 Task: Create a section Dash & Dine and in the section, add a milestone Data Visualization Implementation in the project AgileRadius
Action: Mouse moved to (78, 288)
Screenshot: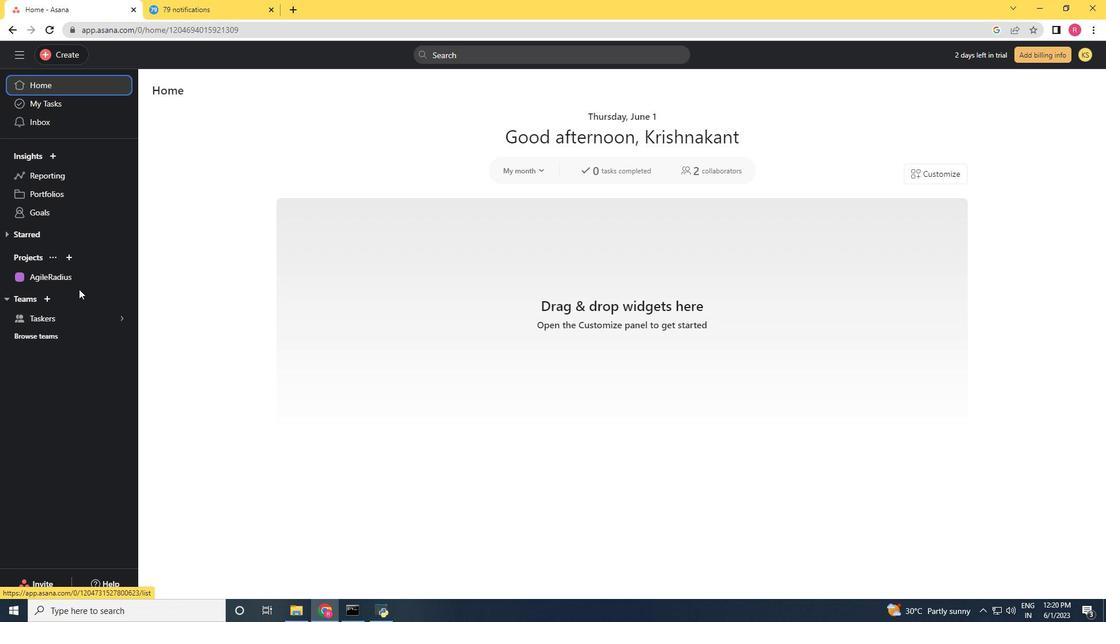 
Action: Mouse pressed left at (78, 288)
Screenshot: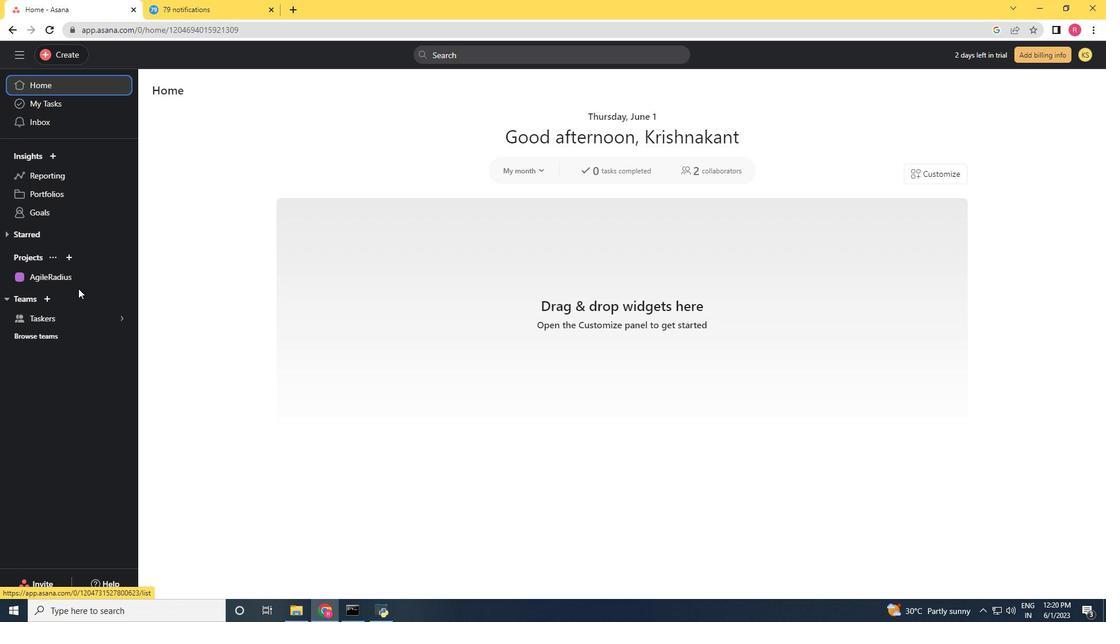 
Action: Mouse moved to (64, 264)
Screenshot: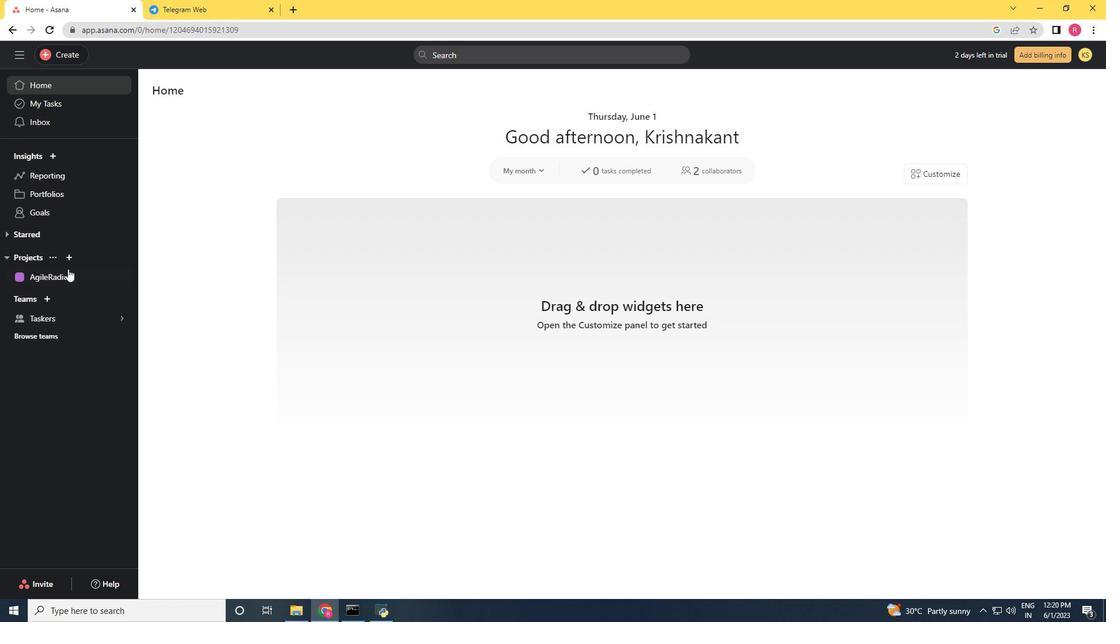 
Action: Mouse pressed left at (64, 264)
Screenshot: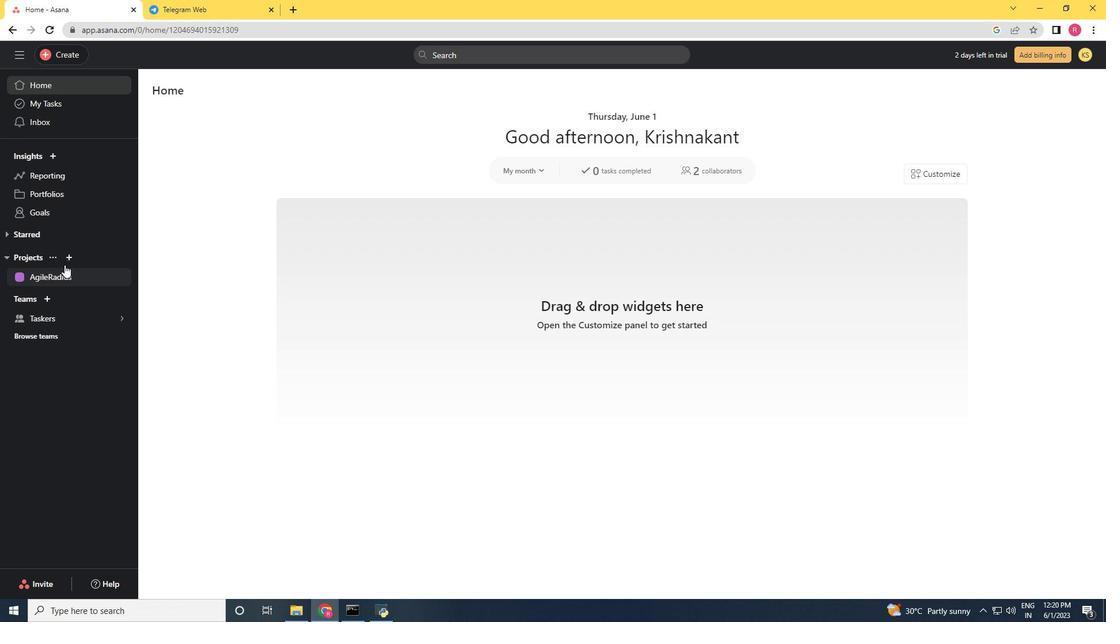 
Action: Mouse moved to (62, 274)
Screenshot: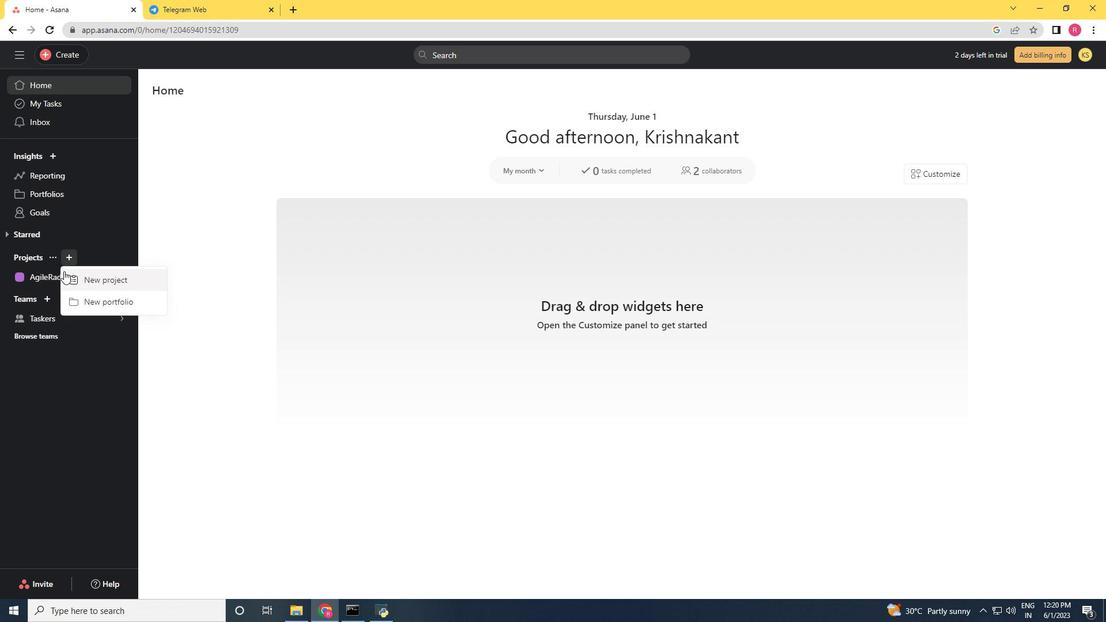 
Action: Mouse pressed left at (62, 274)
Screenshot: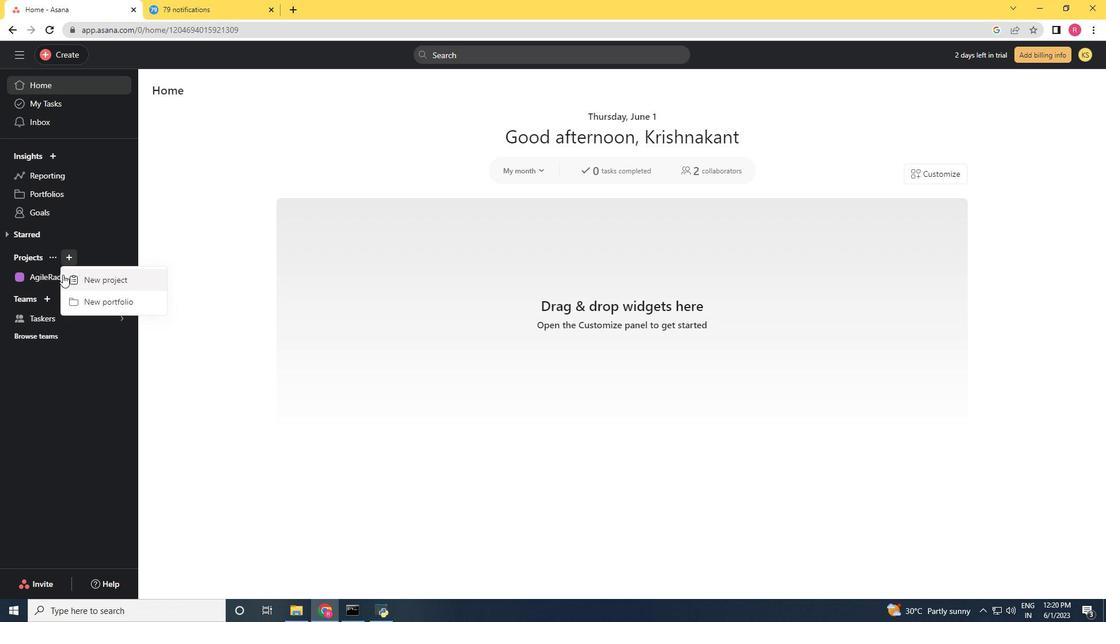 
Action: Mouse moved to (19, 56)
Screenshot: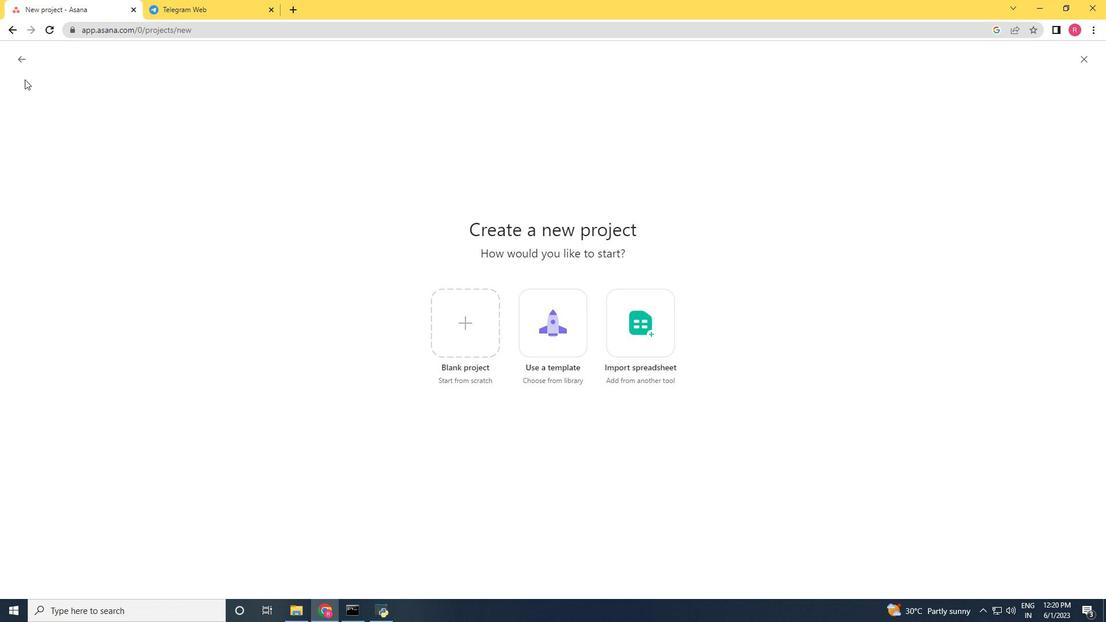 
Action: Mouse pressed left at (19, 56)
Screenshot: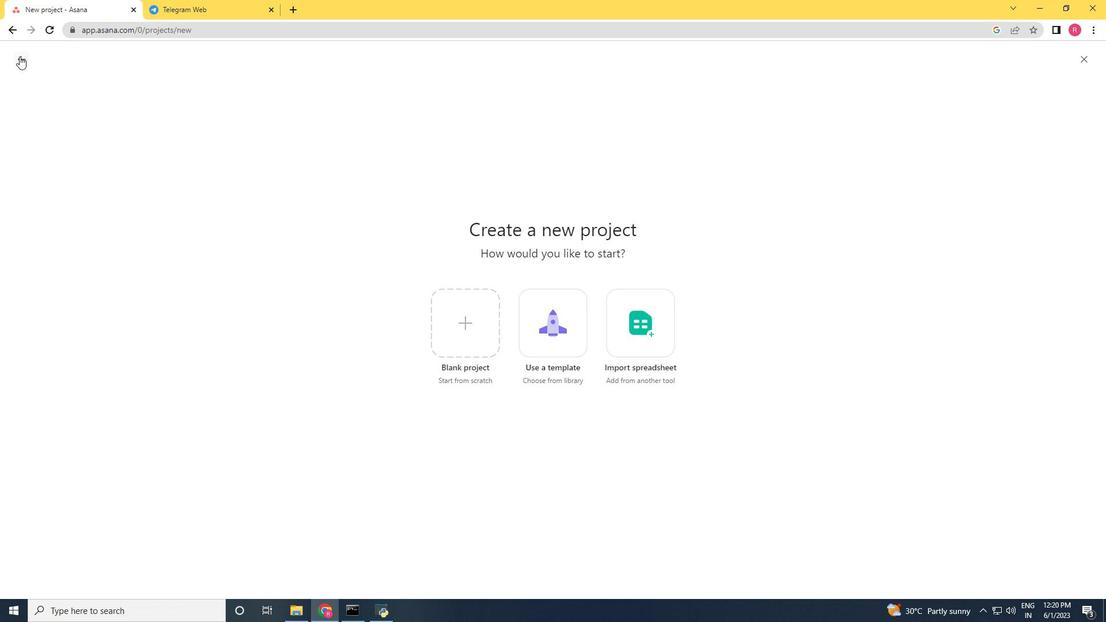 
Action: Mouse moved to (44, 269)
Screenshot: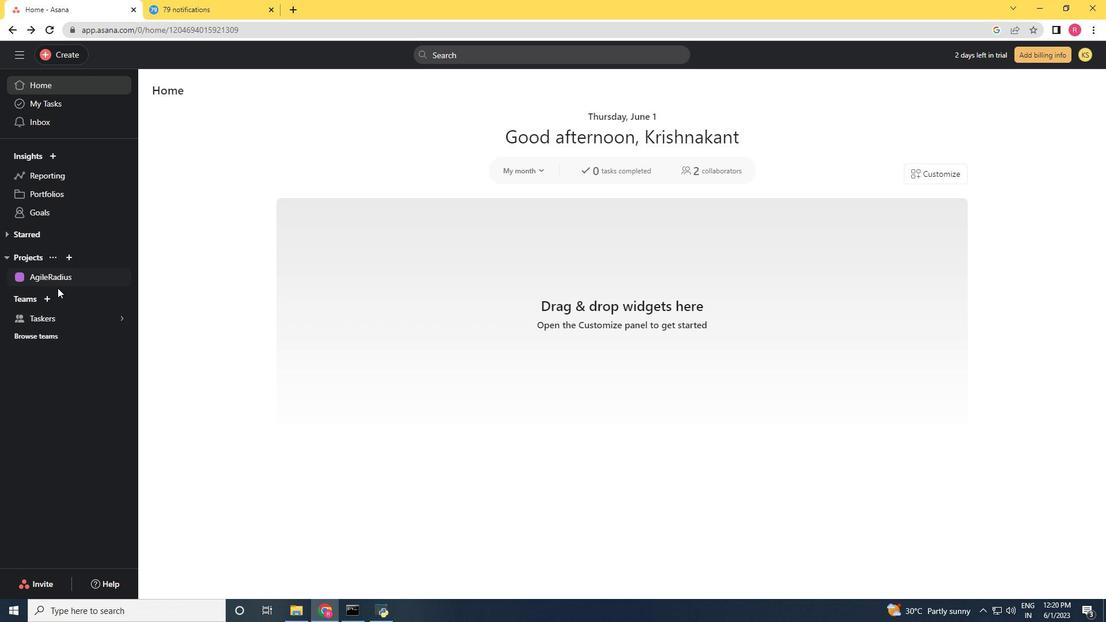 
Action: Mouse pressed left at (44, 269)
Screenshot: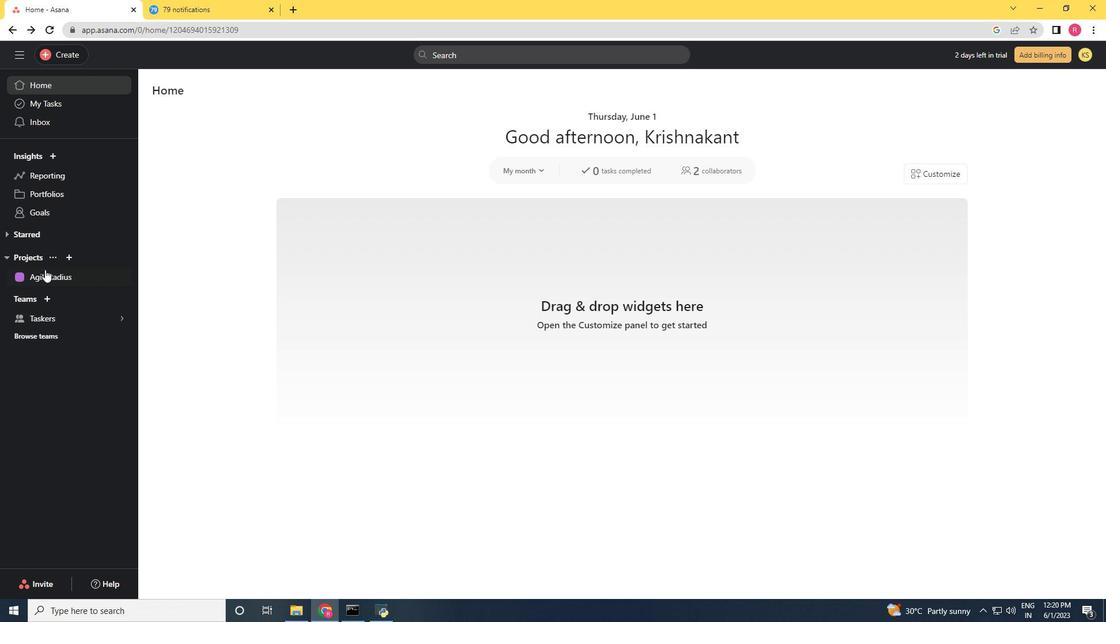 
Action: Mouse moved to (284, 462)
Screenshot: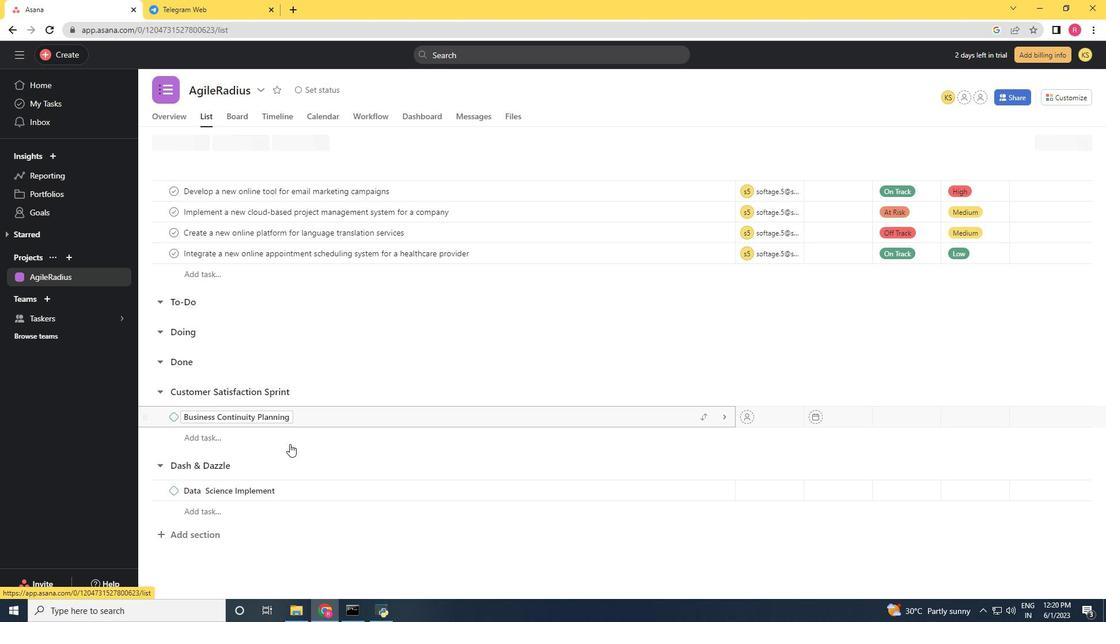 
Action: Mouse scrolled (284, 462) with delta (0, 0)
Screenshot: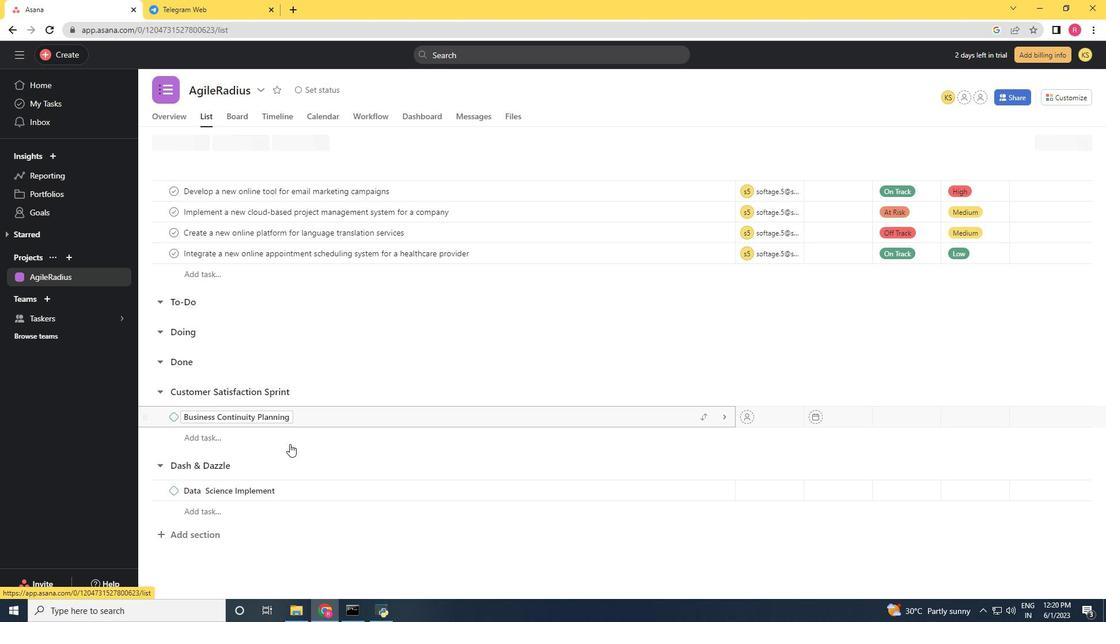 
Action: Mouse moved to (284, 464)
Screenshot: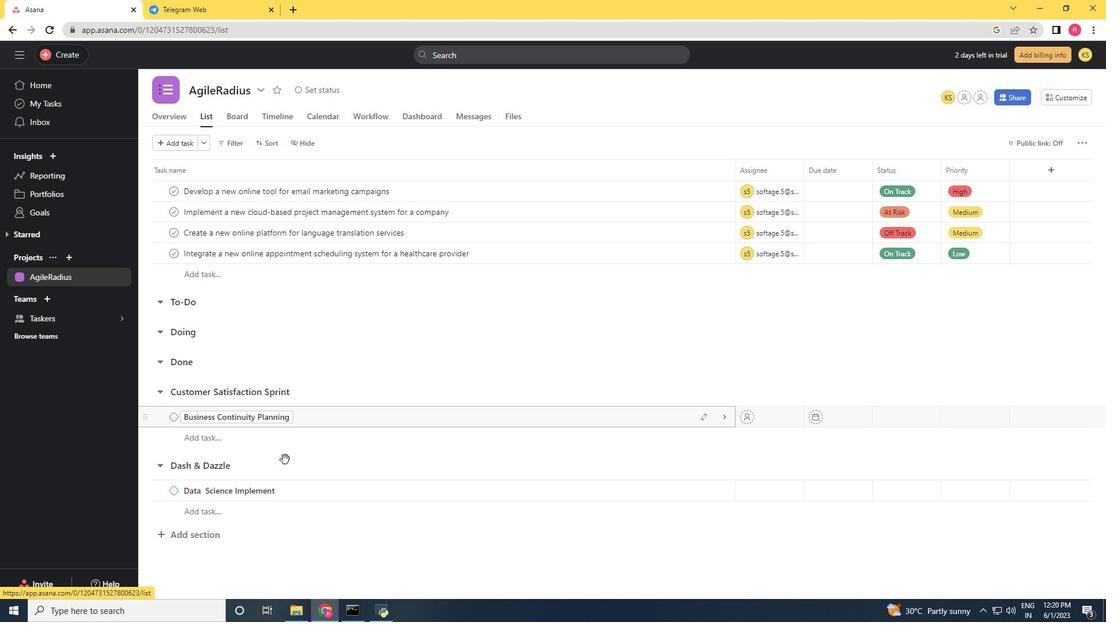 
Action: Mouse scrolled (284, 464) with delta (0, 0)
Screenshot: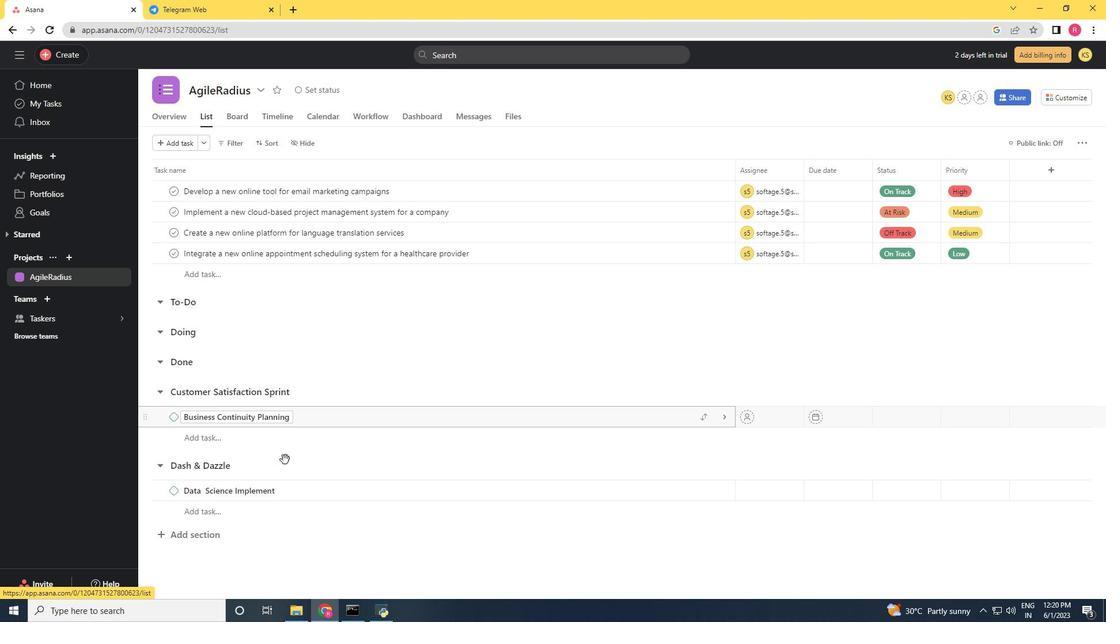 
Action: Mouse scrolled (284, 464) with delta (0, 0)
Screenshot: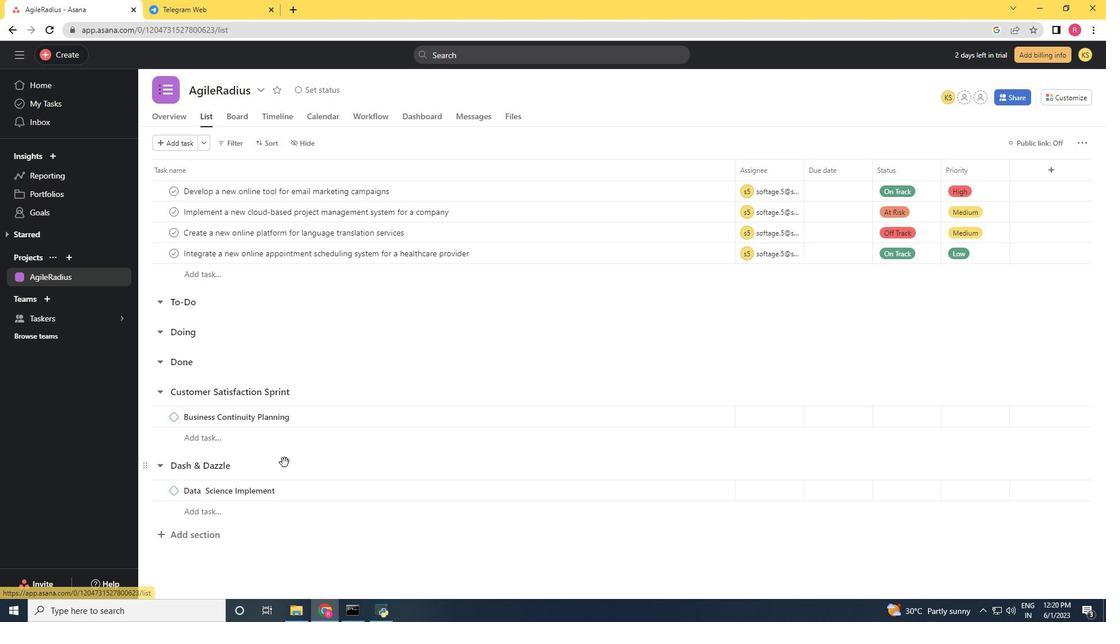 
Action: Mouse moved to (284, 465)
Screenshot: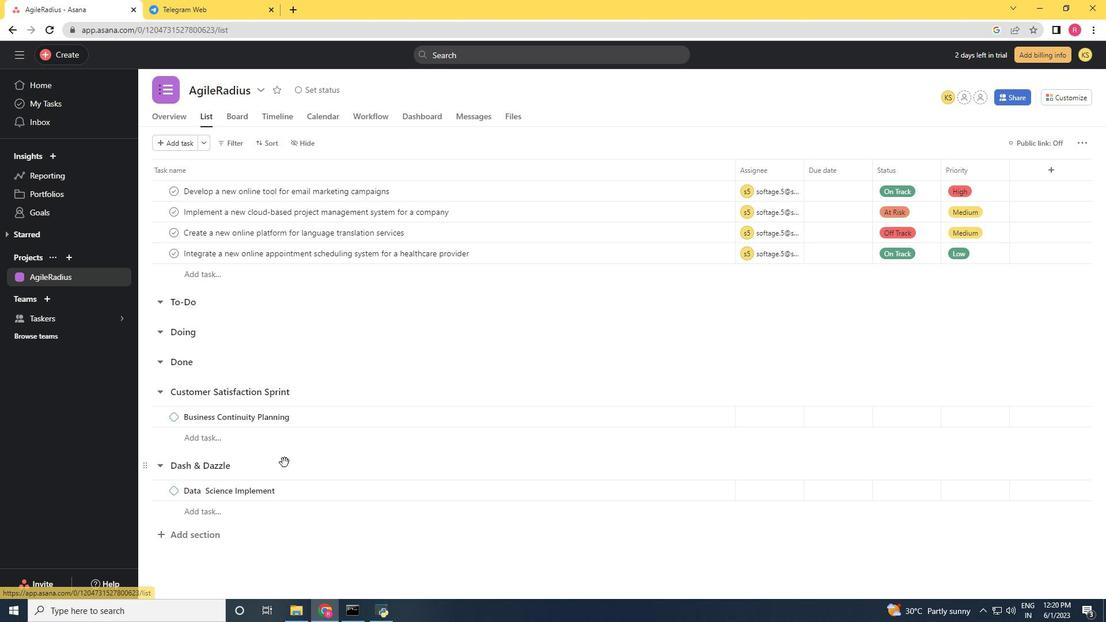 
Action: Mouse scrolled (284, 464) with delta (0, 0)
Screenshot: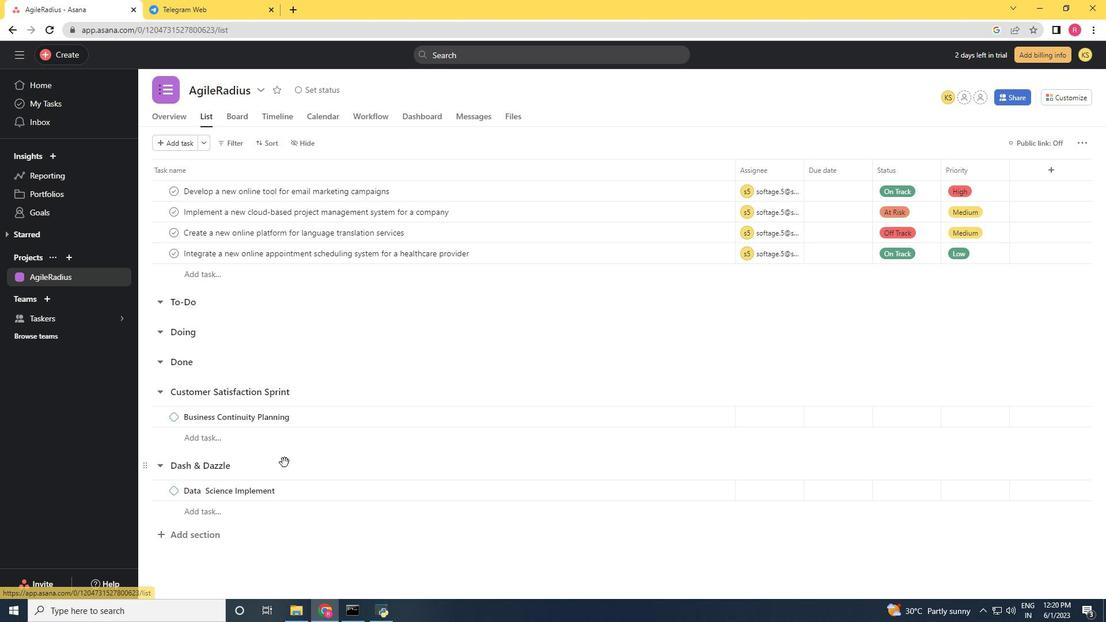 
Action: Mouse moved to (206, 527)
Screenshot: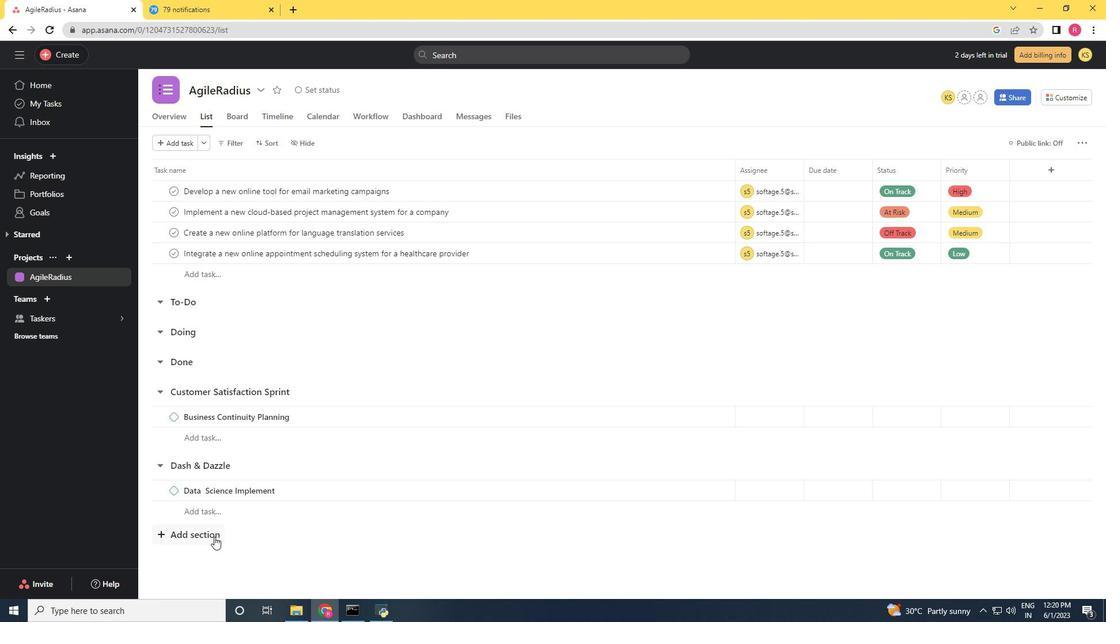 
Action: Mouse pressed left at (206, 527)
Screenshot: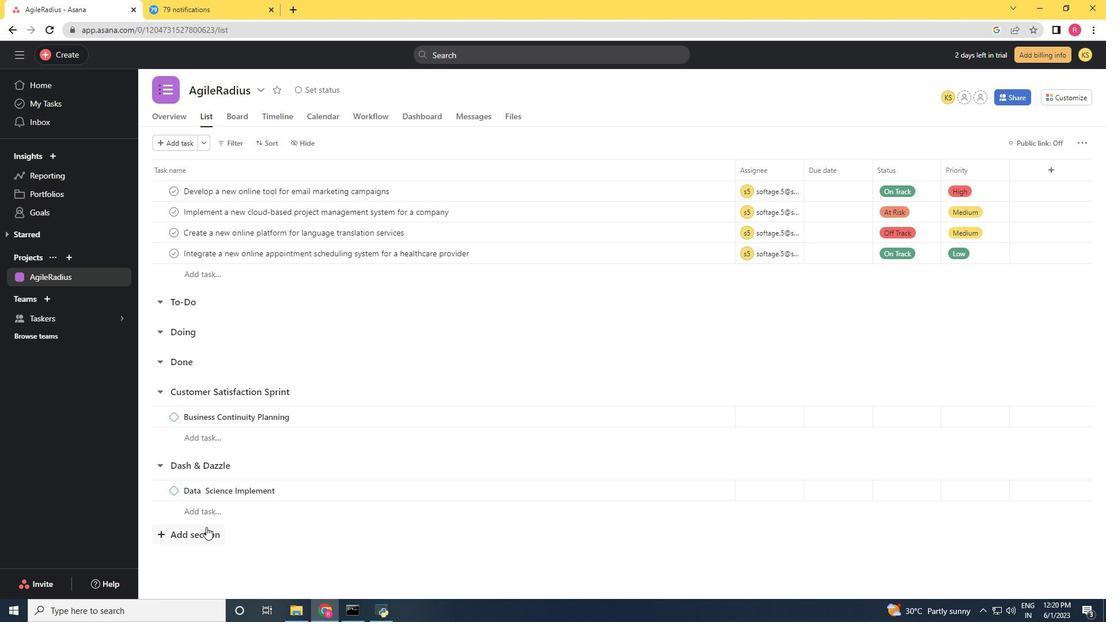 
Action: Key pressed <Key.shift><Key.shift><Key.shift>S<Key.backspace><Key.shift>Dash<Key.space><Key.shift><Key.shift><Key.shift><Key.shift><Key.shift><Key.shift><Key.shift><Key.shift><Key.shift><Key.shift>&<Key.space><Key.shift><Key.shift><Key.shift><Key.shift><Key.shift><Key.shift><Key.shift><Key.shift><Key.shift><Key.shift><Key.shift><Key.shift><Key.shift><Key.shift><Key.shift><Key.shift><Key.shift><Key.shift><Key.shift><Key.shift><Key.shift><Key.shift><Key.shift><Key.shift><Key.shift><Key.shift>Dine
Screenshot: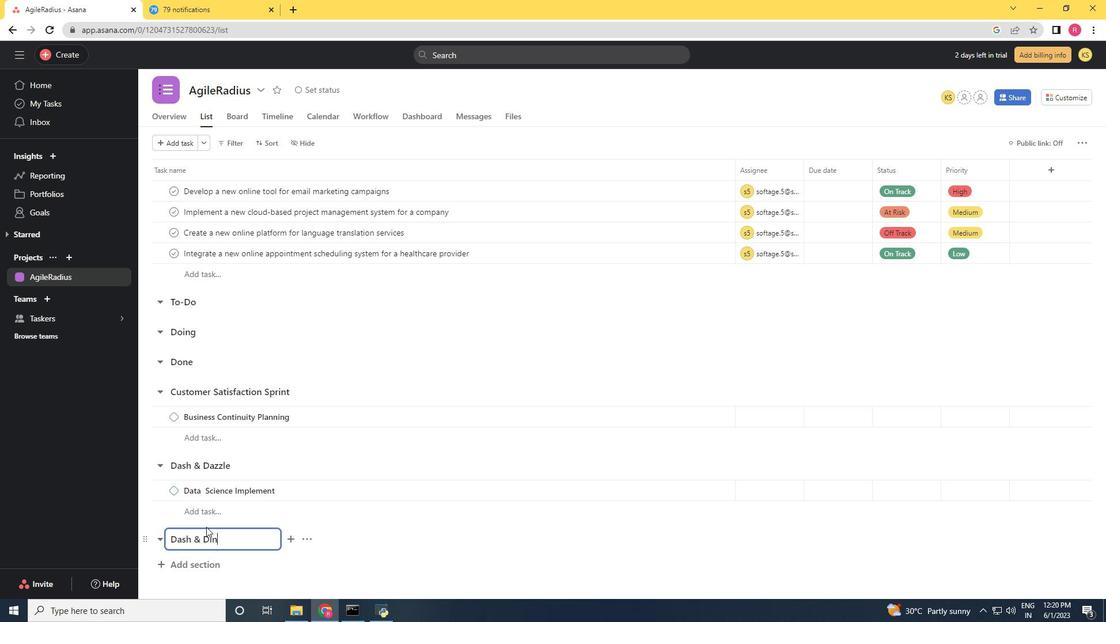 
Action: Mouse moved to (180, 415)
Screenshot: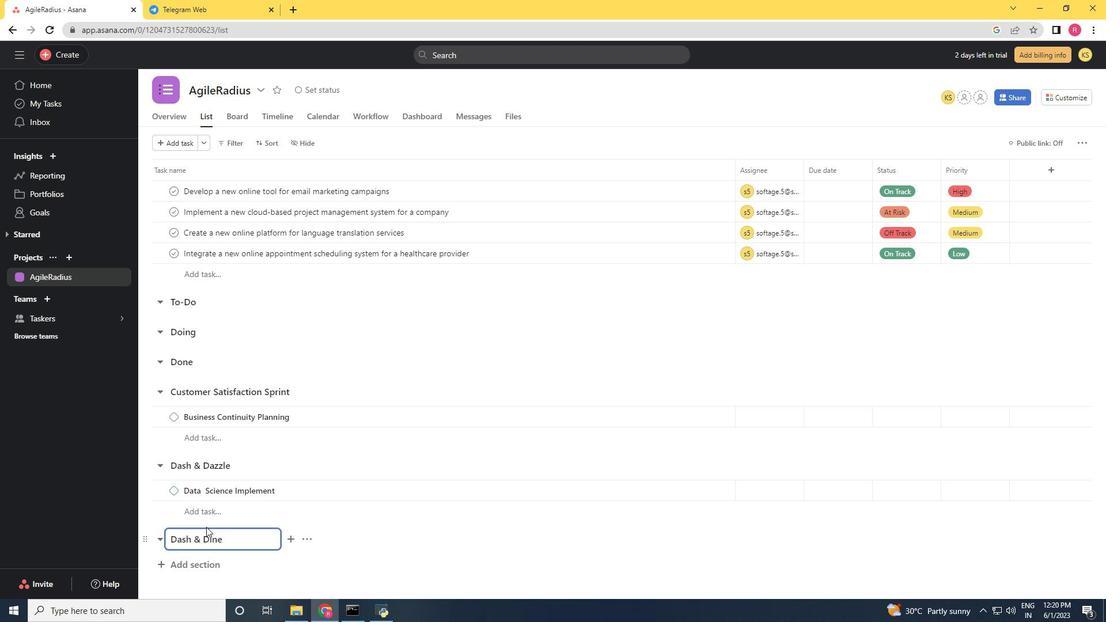 
Action: Key pressed <Key.enter><Key.shift><Key.shift><Key.shift><Key.shift><Key.shift><Key.shift><Key.shift><Key.shift>Data<Key.space><Key.shift>Visualization<Key.space><Key.shift>Implement<Key.space><Key.backspace>ation
Screenshot: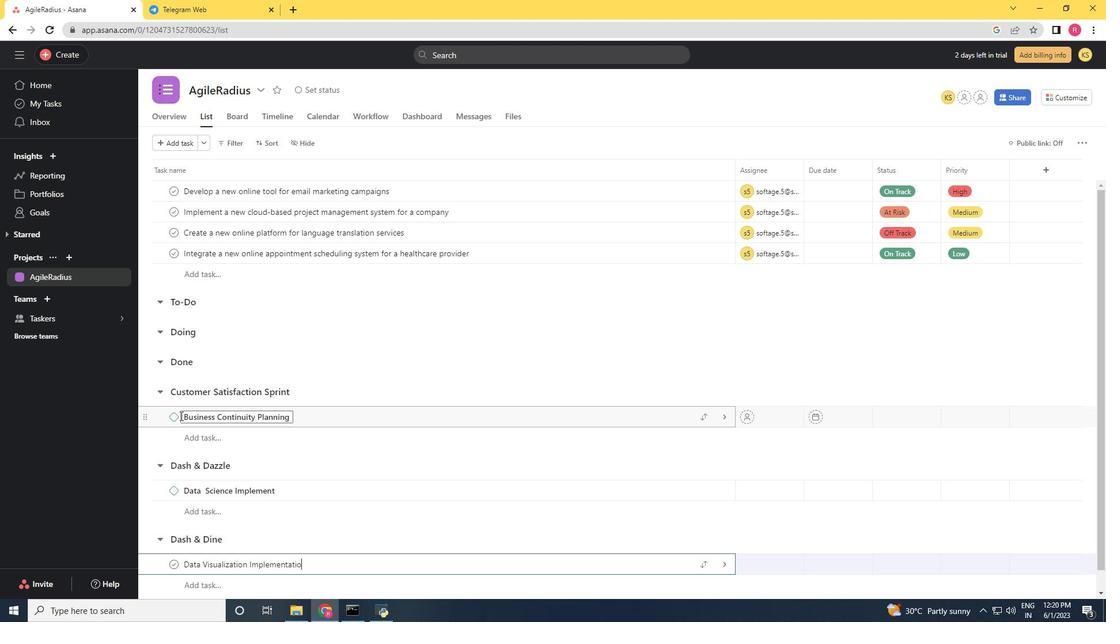 
Action: Mouse moved to (331, 560)
Screenshot: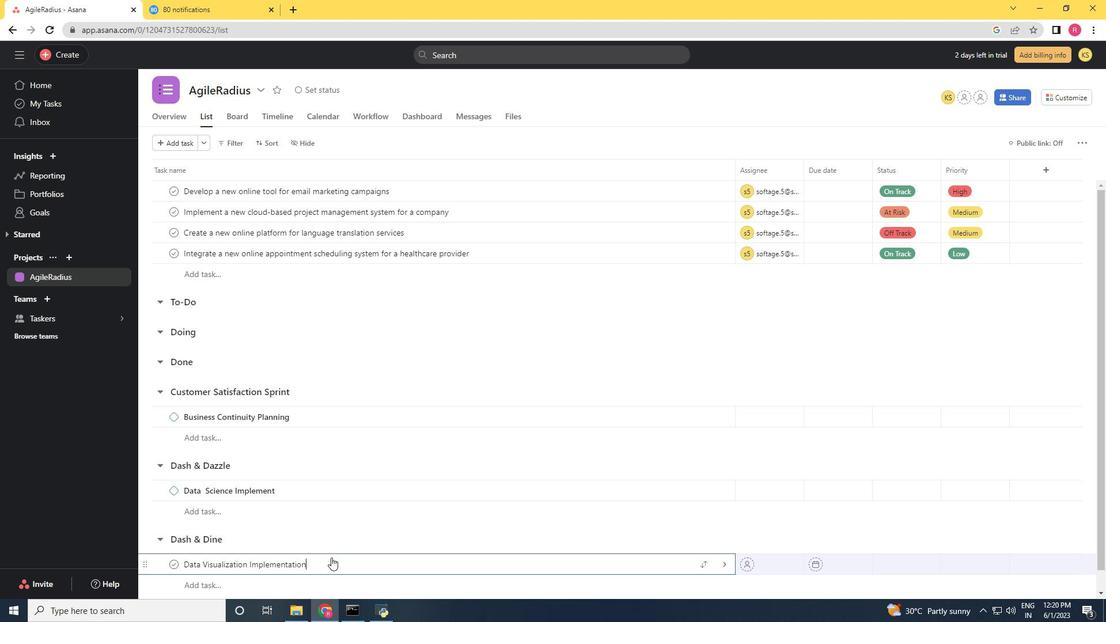 
Action: Mouse pressed right at (331, 560)
Screenshot: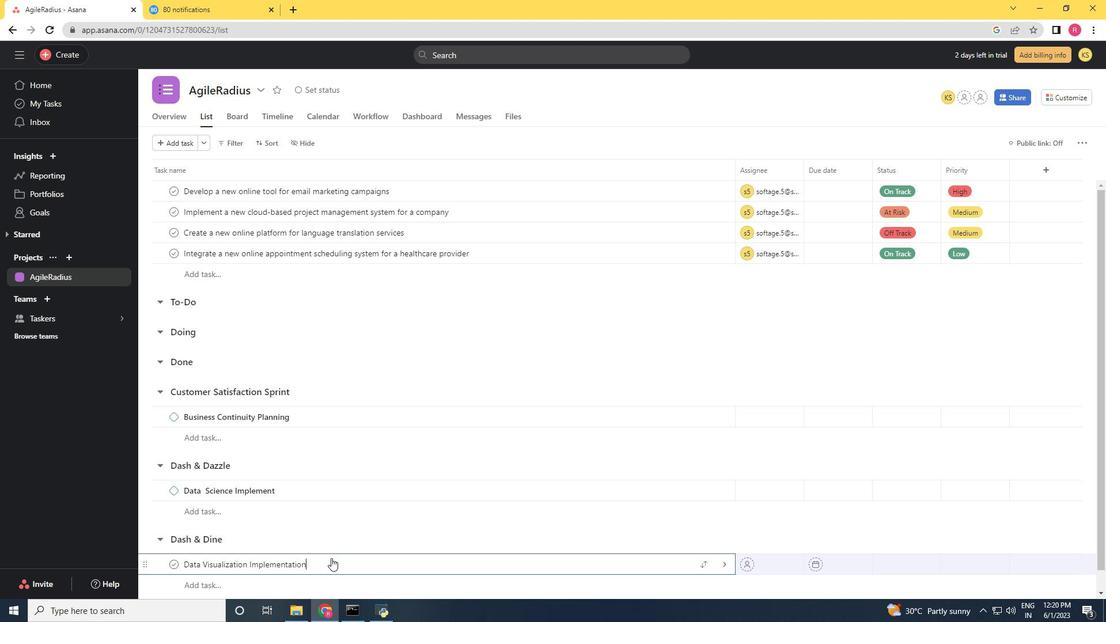 
Action: Mouse moved to (391, 498)
Screenshot: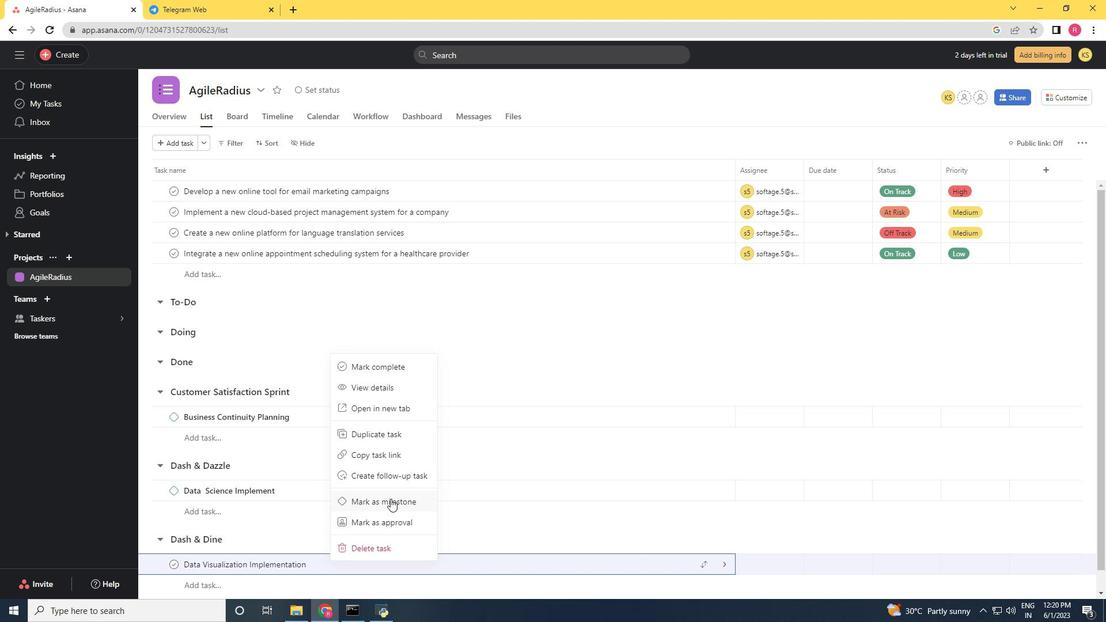 
Action: Mouse pressed left at (391, 498)
Screenshot: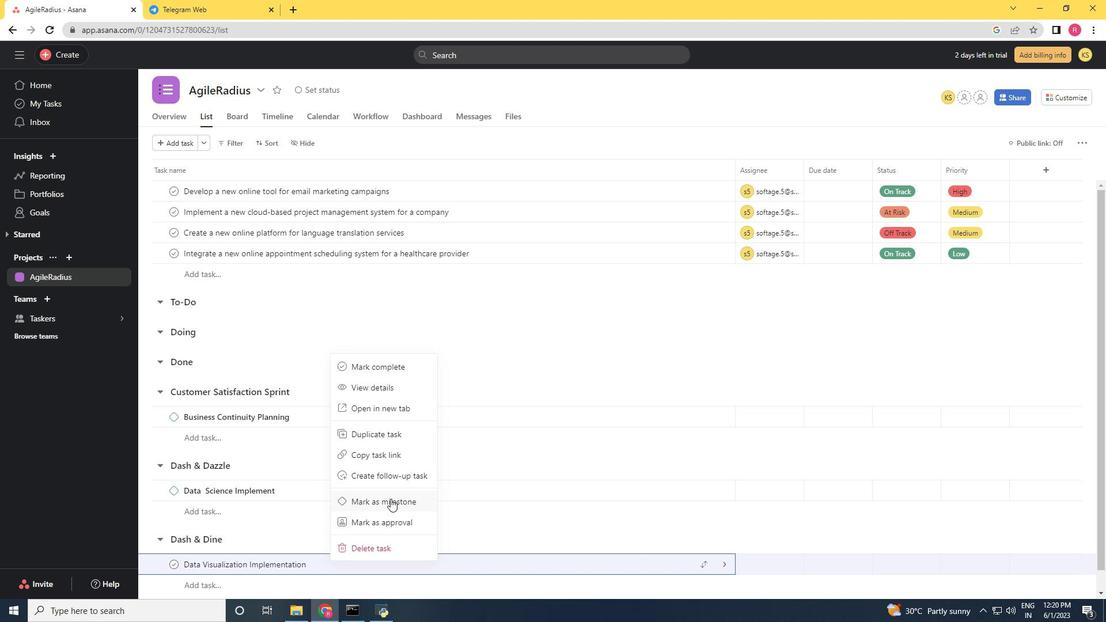 
Action: Mouse scrolled (391, 498) with delta (0, 0)
Screenshot: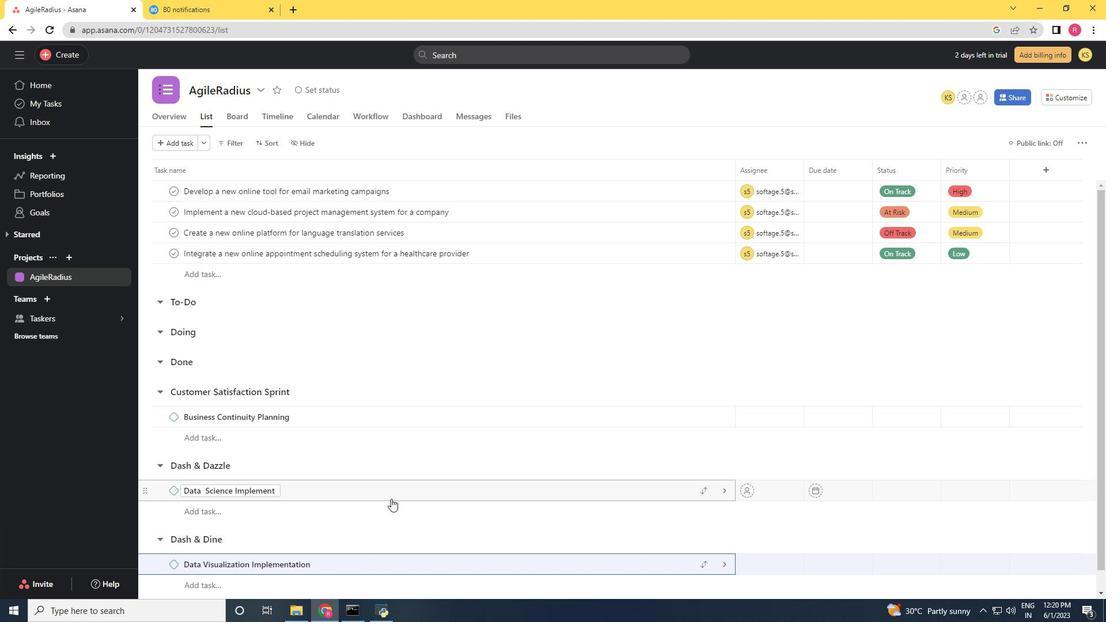 
Action: Mouse scrolled (391, 498) with delta (0, 0)
Screenshot: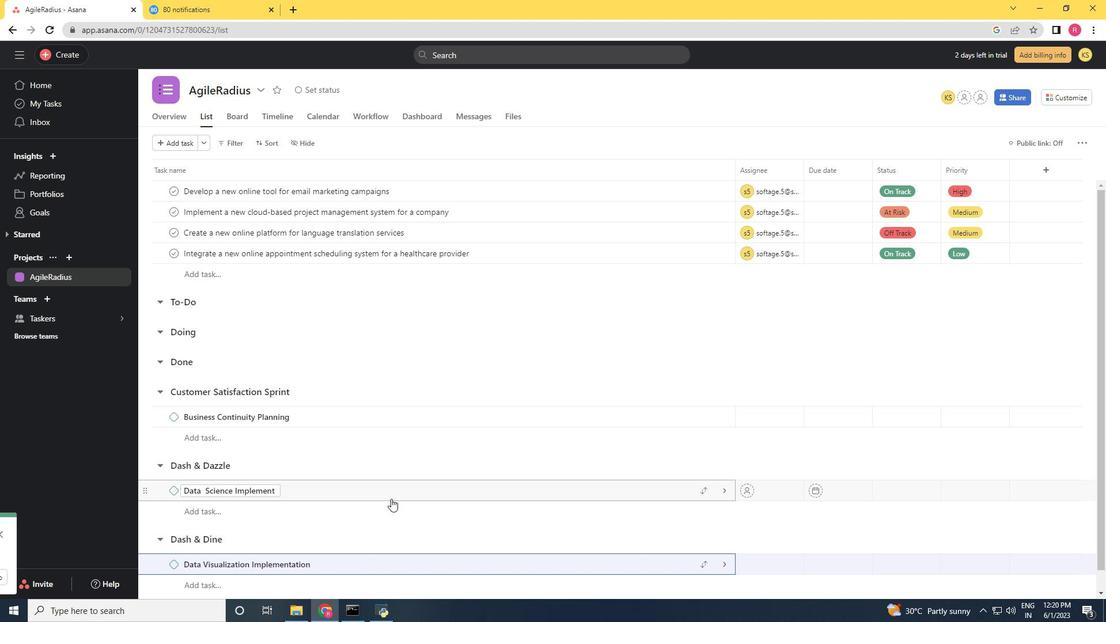 
Action: Mouse moved to (388, 500)
Screenshot: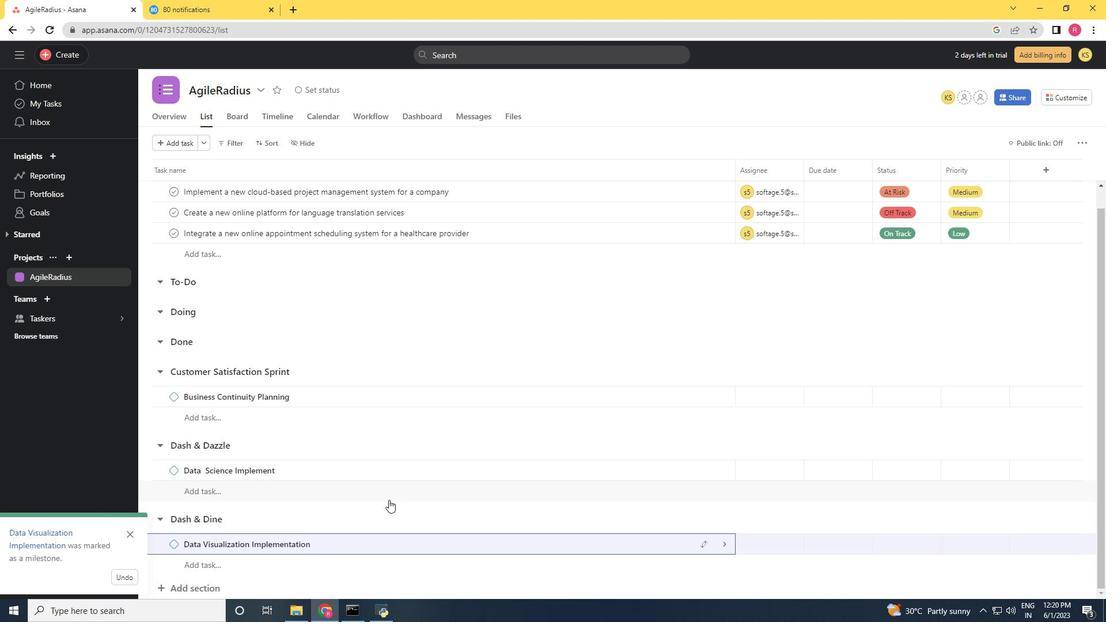
